 Task: Add "We consistently deliver high-quality products. Join us in our journey to this" for the organization.
Action: Mouse moved to (779, 76)
Screenshot: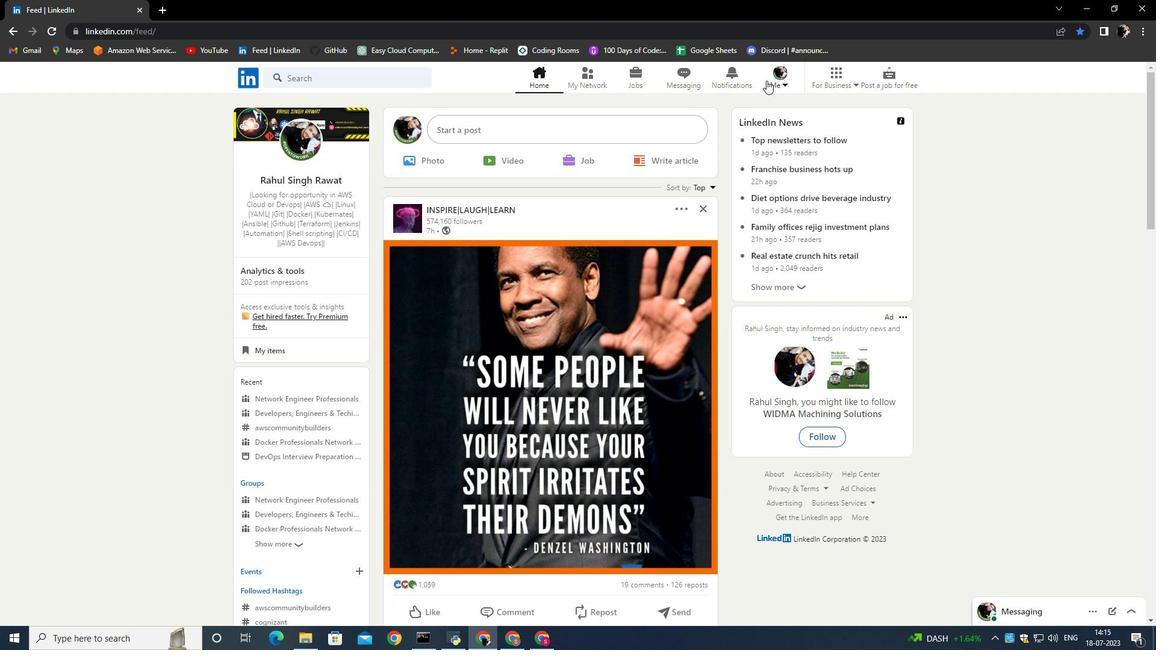 
Action: Mouse pressed left at (779, 76)
Screenshot: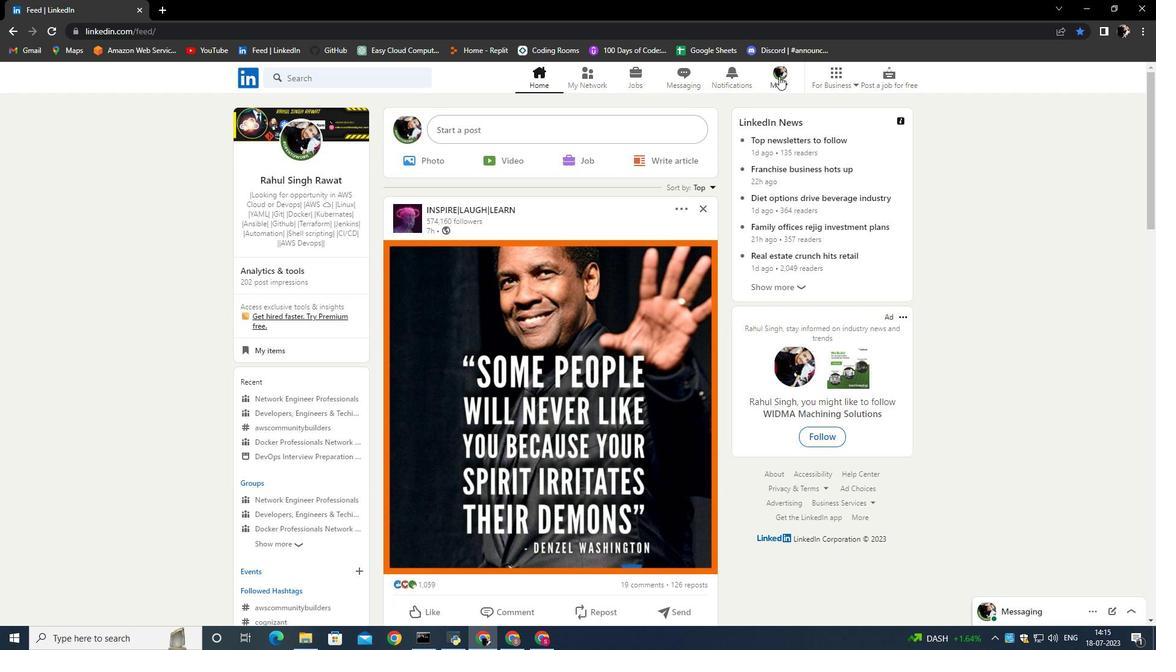 
Action: Mouse moved to (672, 185)
Screenshot: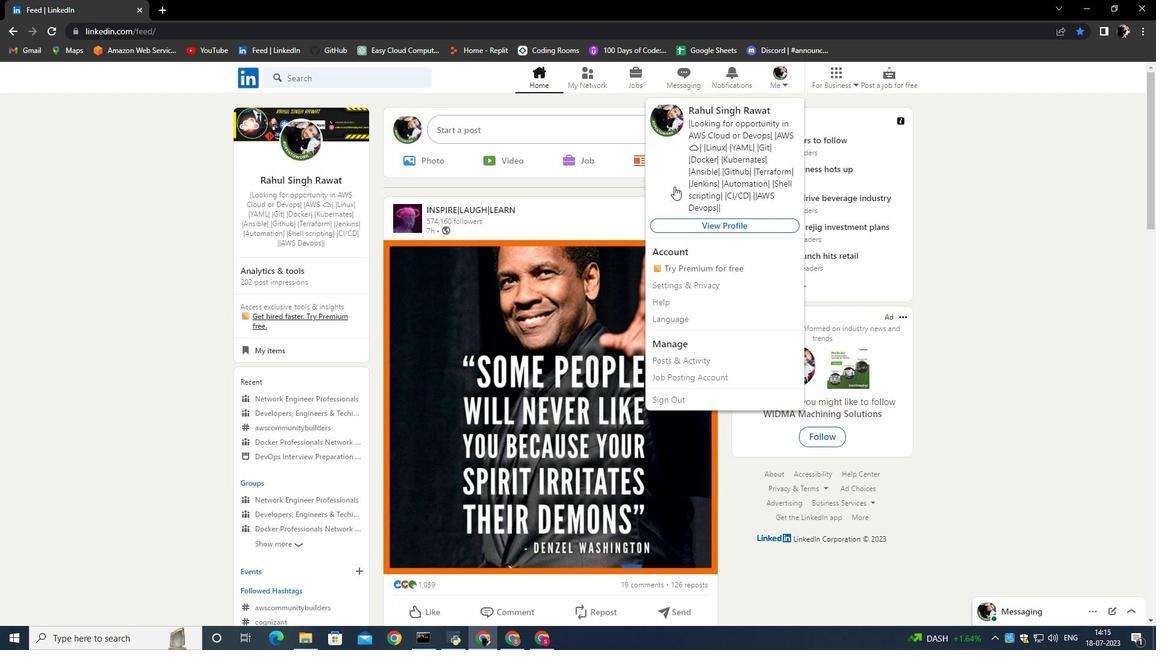
Action: Mouse pressed left at (672, 185)
Screenshot: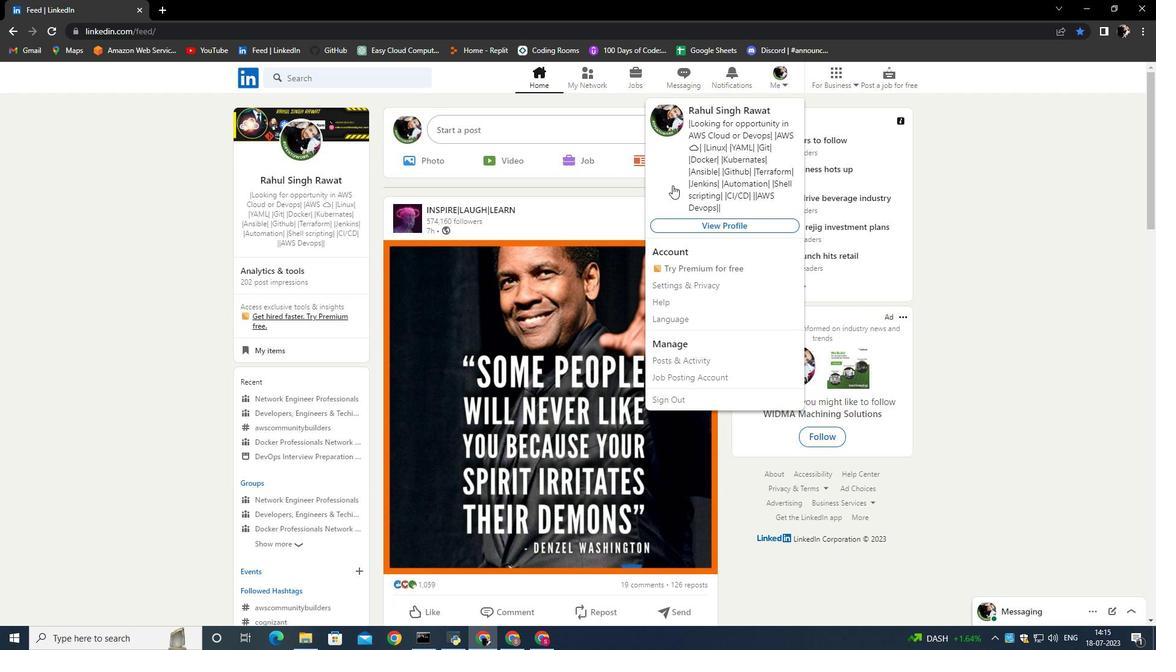 
Action: Mouse moved to (361, 456)
Screenshot: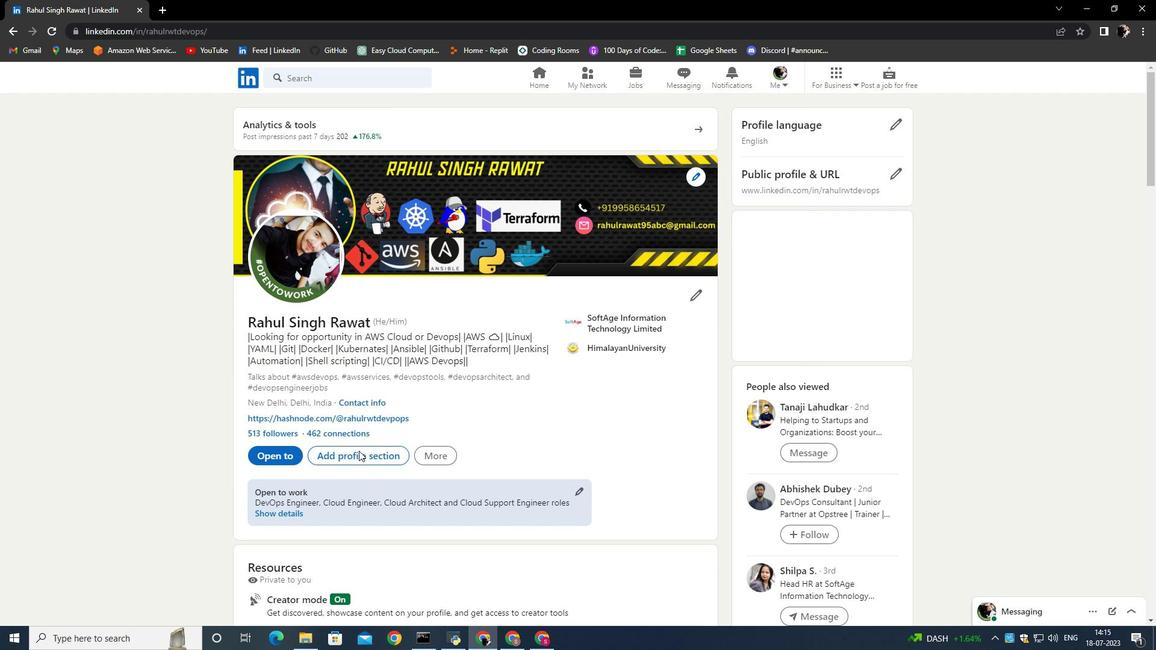 
Action: Mouse pressed left at (361, 456)
Screenshot: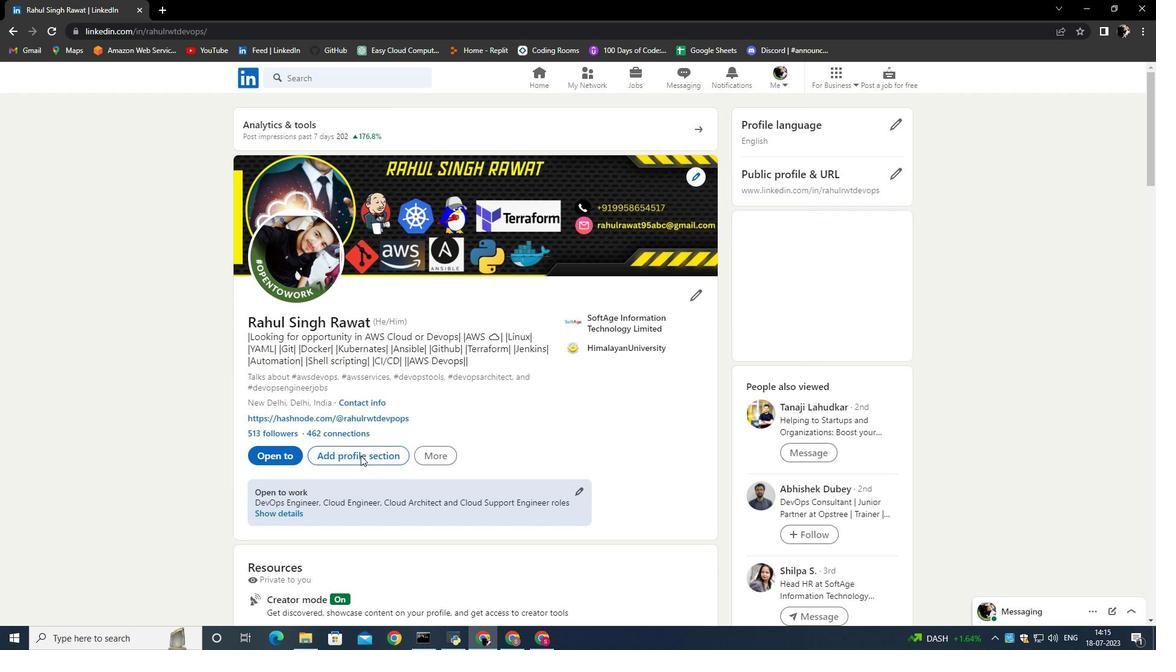 
Action: Mouse moved to (446, 333)
Screenshot: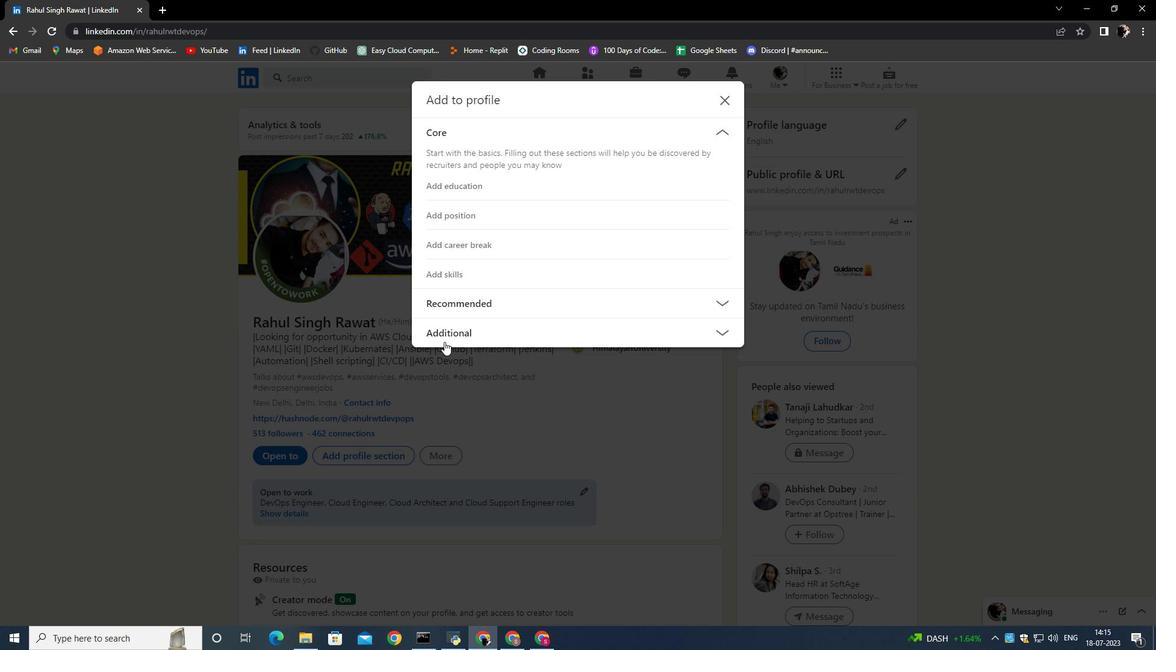 
Action: Mouse pressed left at (446, 333)
Screenshot: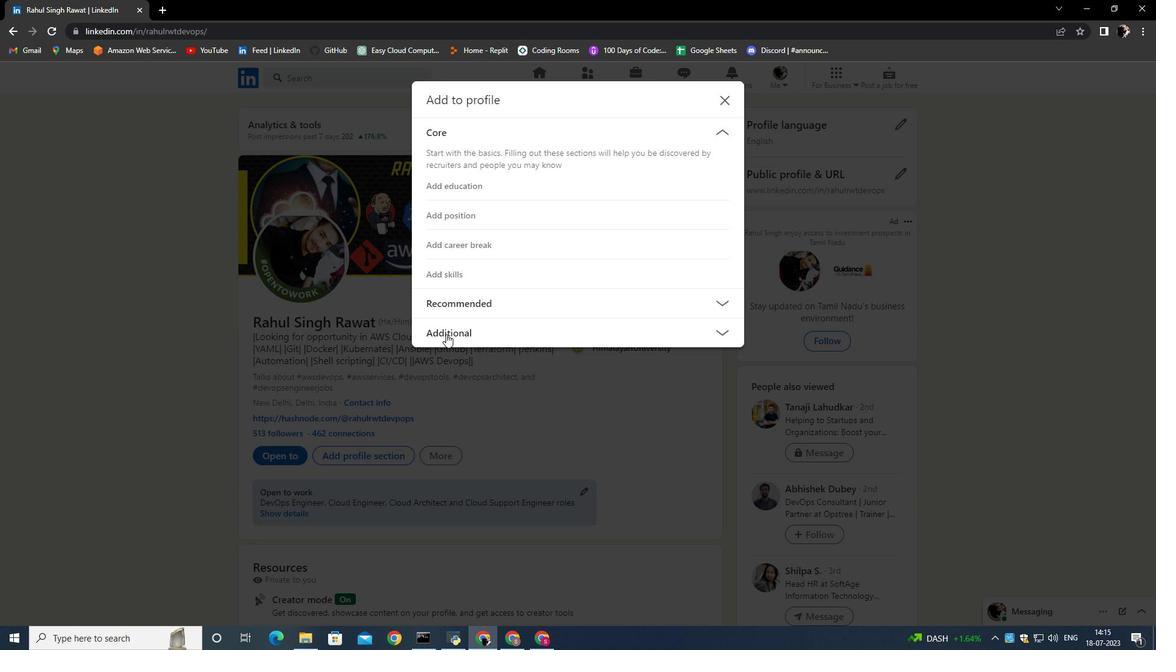 
Action: Mouse moved to (457, 425)
Screenshot: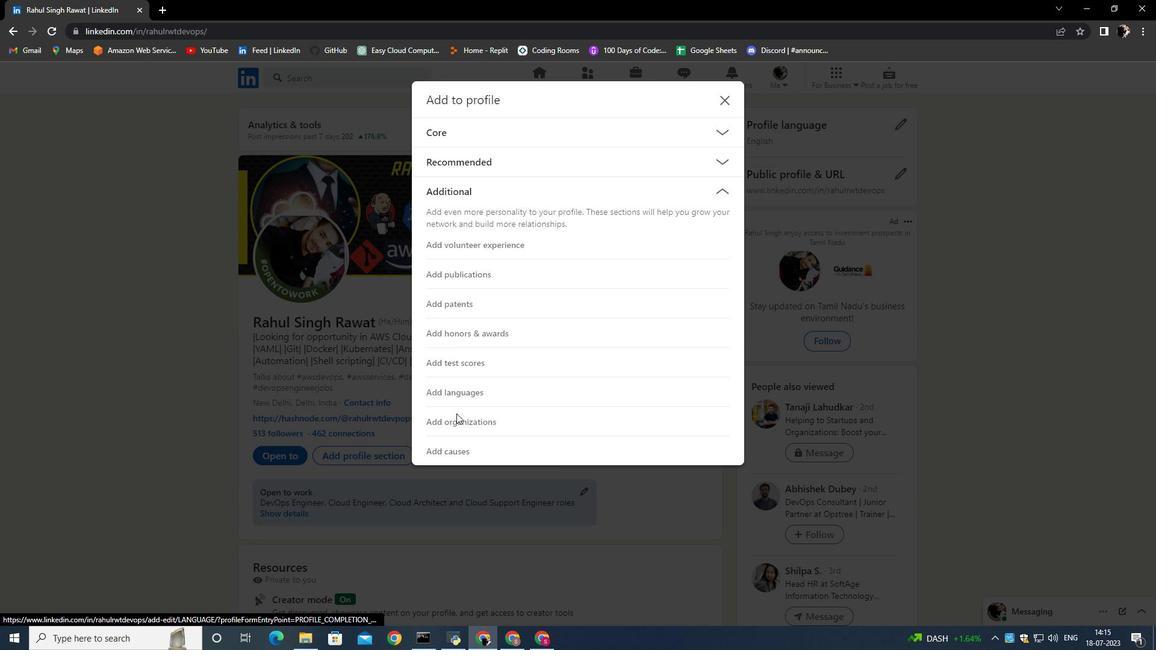 
Action: Mouse pressed left at (457, 425)
Screenshot: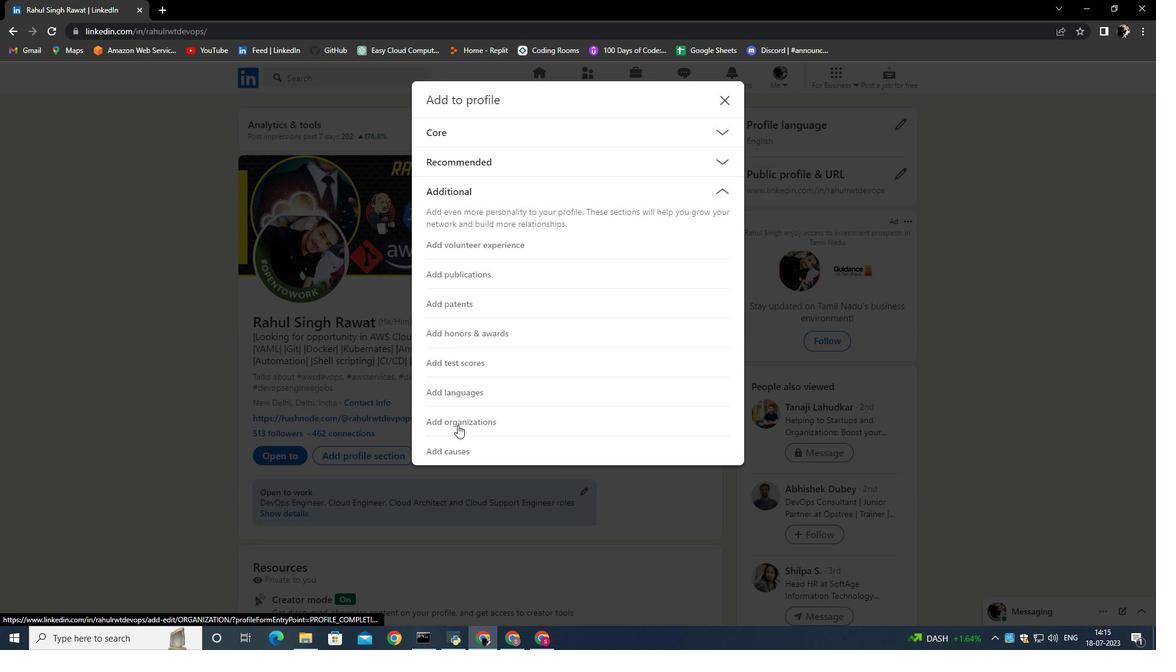 
Action: Mouse moved to (433, 465)
Screenshot: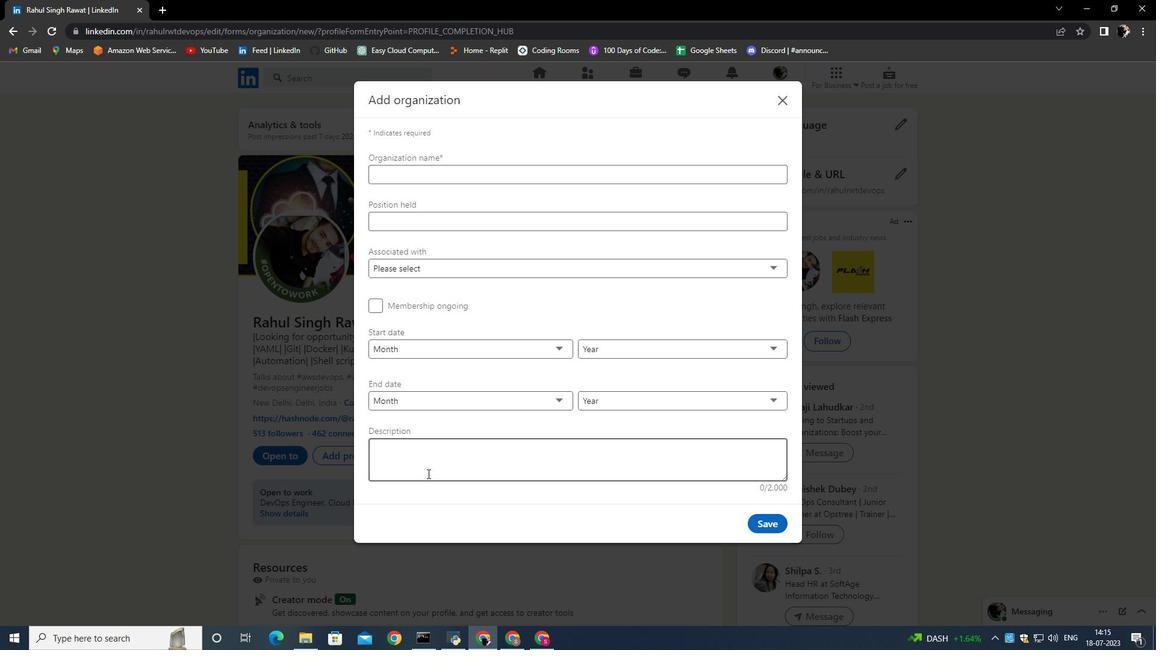 
Action: Mouse pressed left at (433, 465)
Screenshot: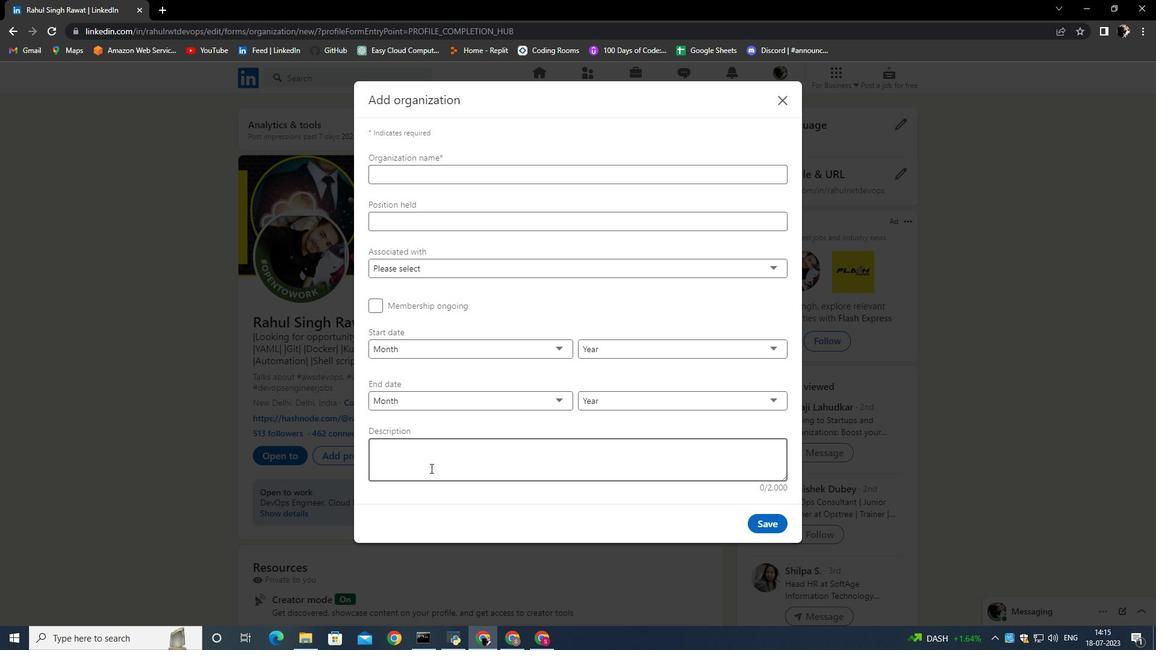 
Action: Key pressed <Key.caps_lock>W<Key.caps_lock>e<Key.space>consistently<Key.space>deliver<Key.space>high-quality<Key.space>products.<Key.space><Key.caps_lock>J<Key.caps_lock>oin<Key.space>us<Key.space>in<Key.space>our<Key.space>journety<Key.space><Key.backspace><Key.backspace><Key.backspace>y<Key.space>to<Key.space>this
Screenshot: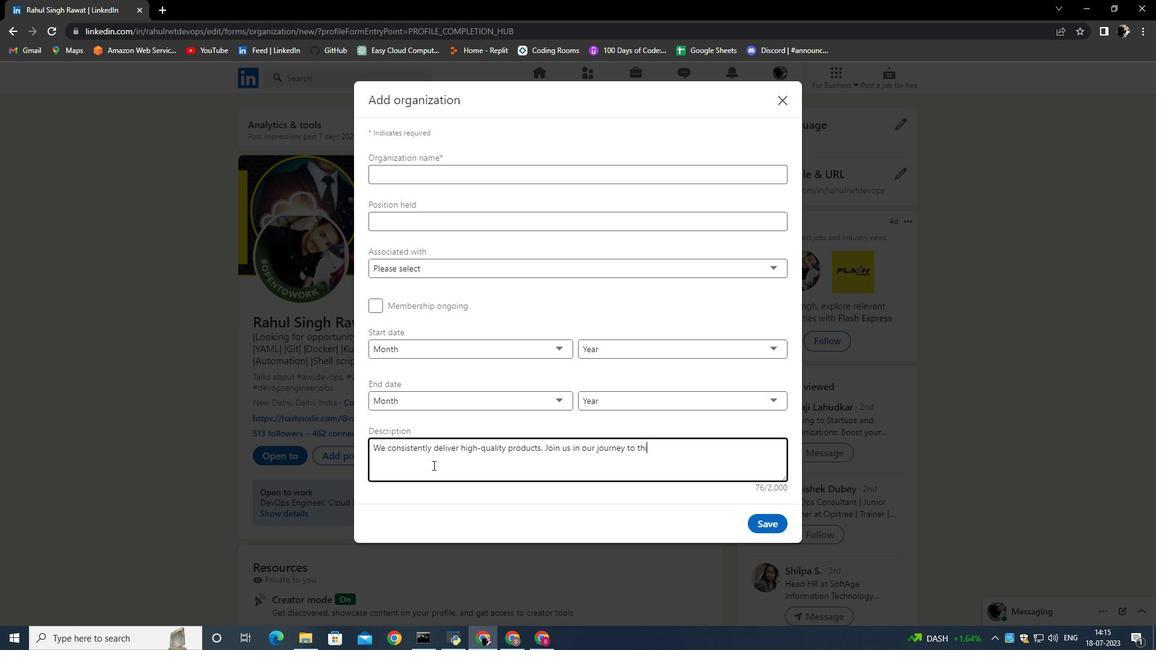 
Action: Mouse moved to (601, 498)
Screenshot: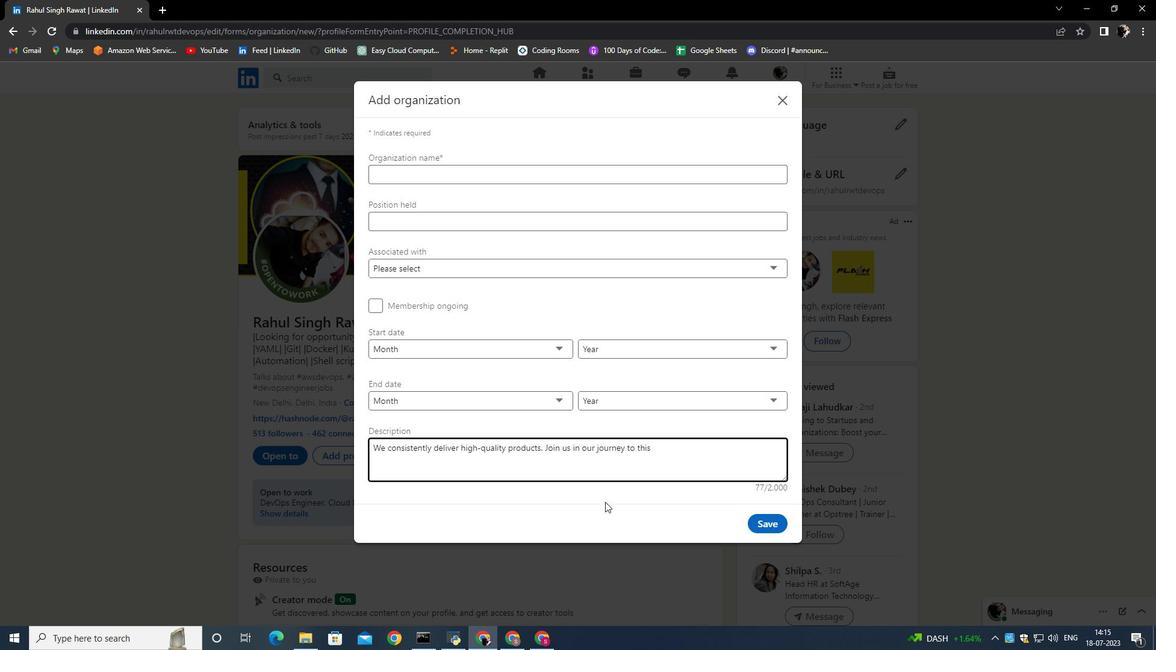 
Action: Mouse pressed left at (601, 498)
Screenshot: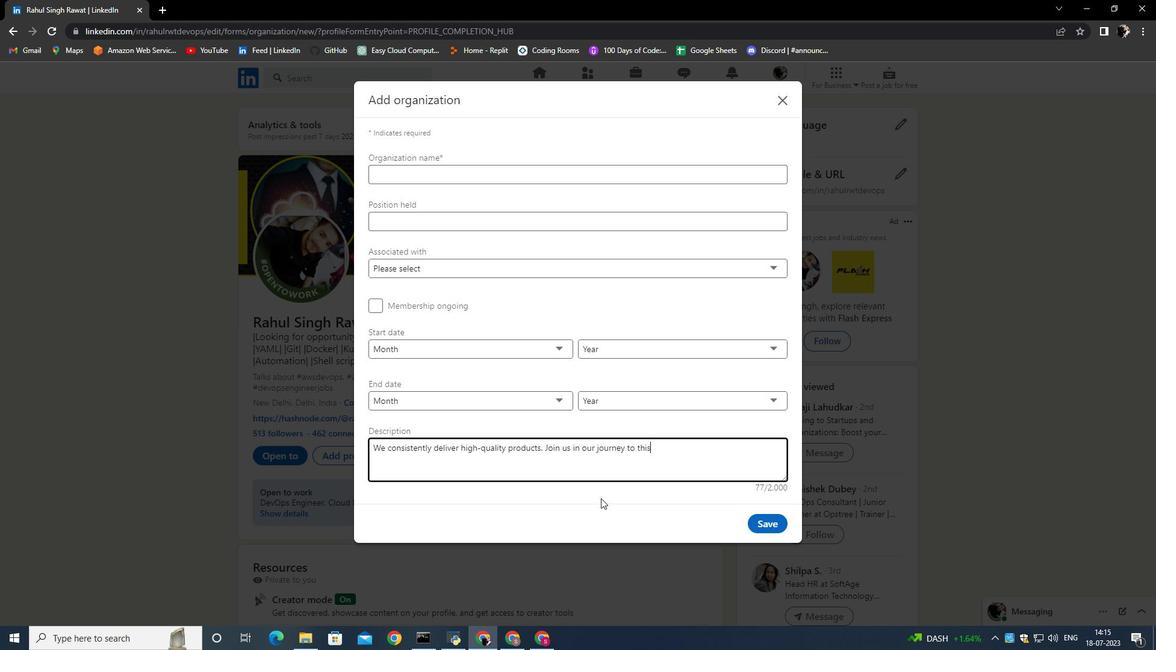 
